 Task: Set the alternate calendars to Chinese Simplified.
Action: Mouse moved to (1062, 107)
Screenshot: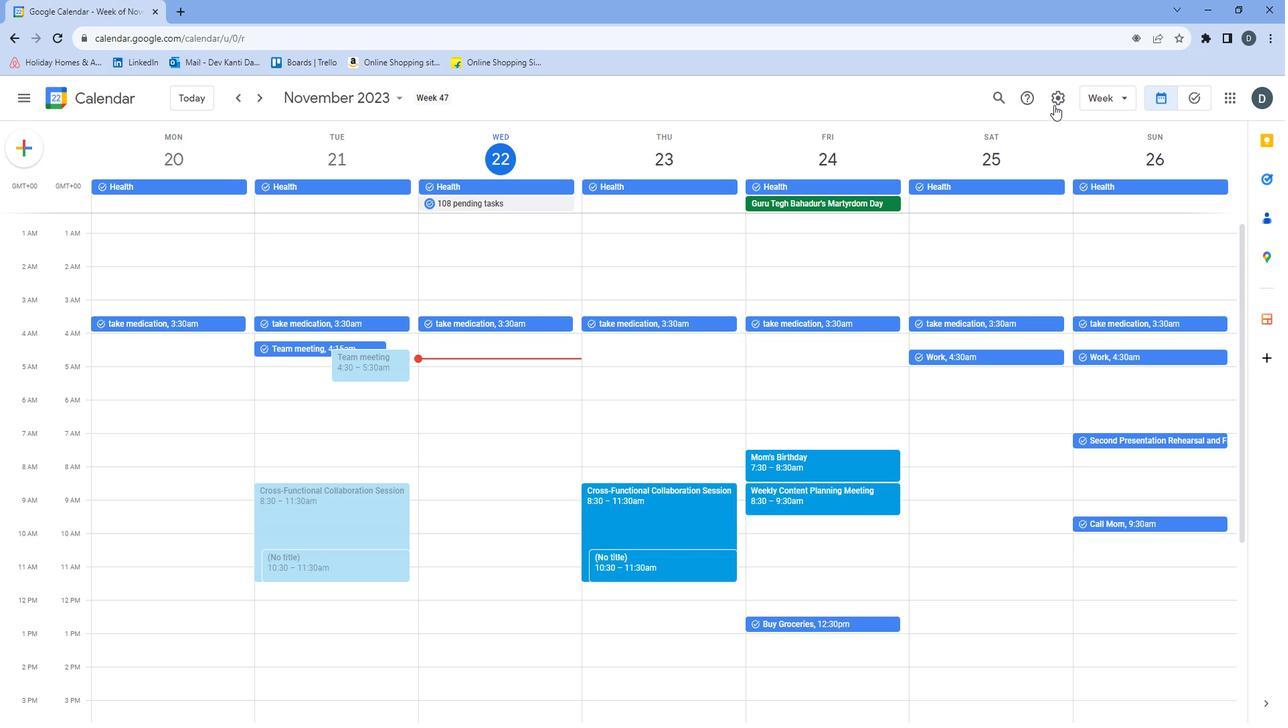 
Action: Mouse pressed left at (1062, 107)
Screenshot: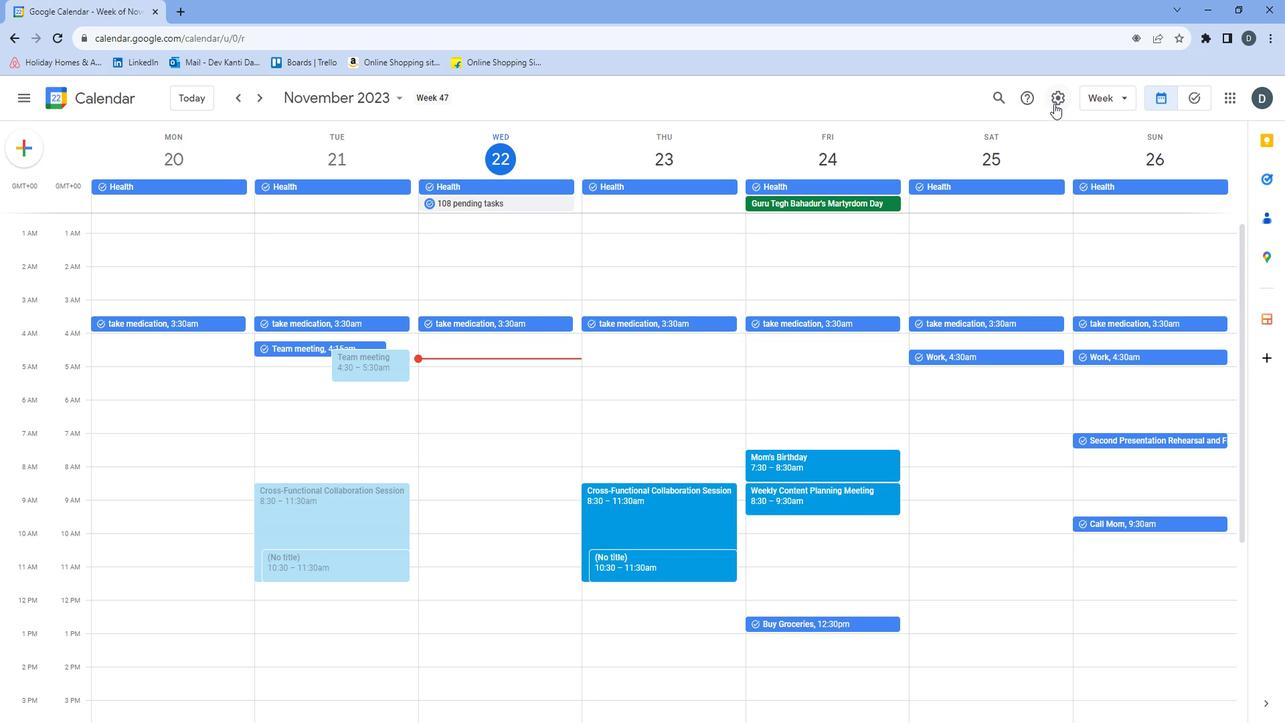 
Action: Mouse moved to (1067, 130)
Screenshot: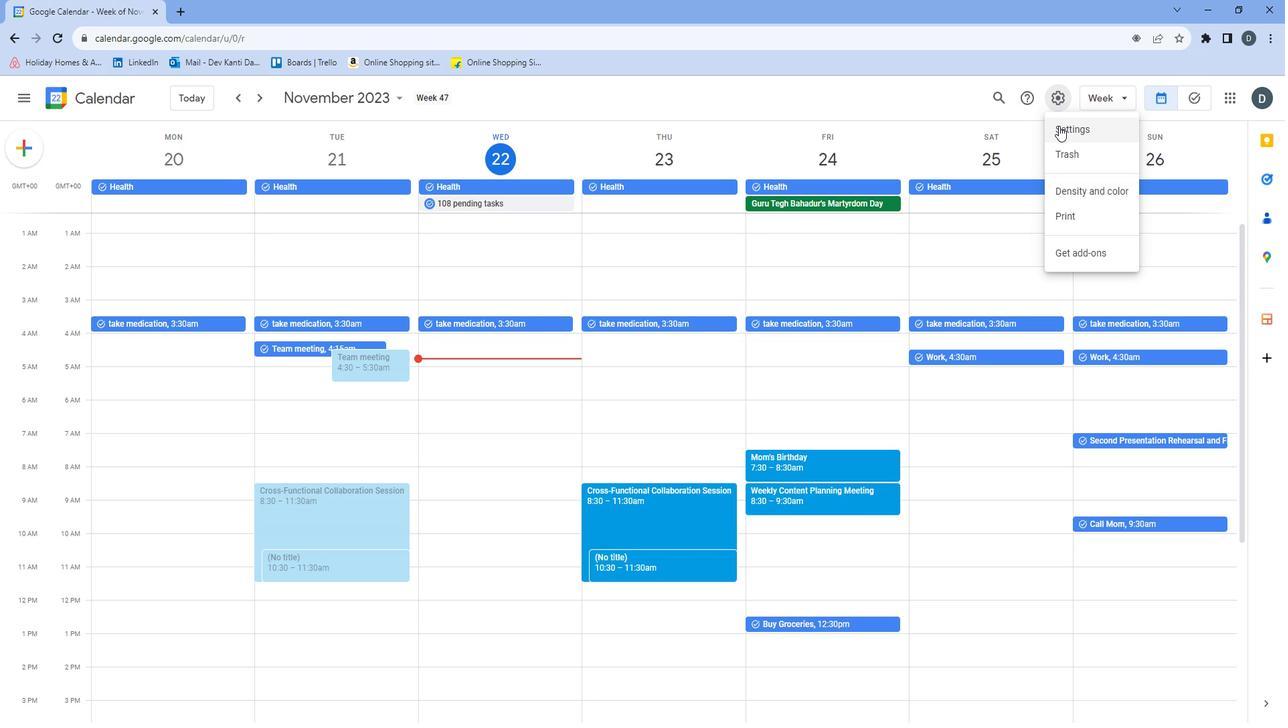 
Action: Mouse pressed left at (1067, 130)
Screenshot: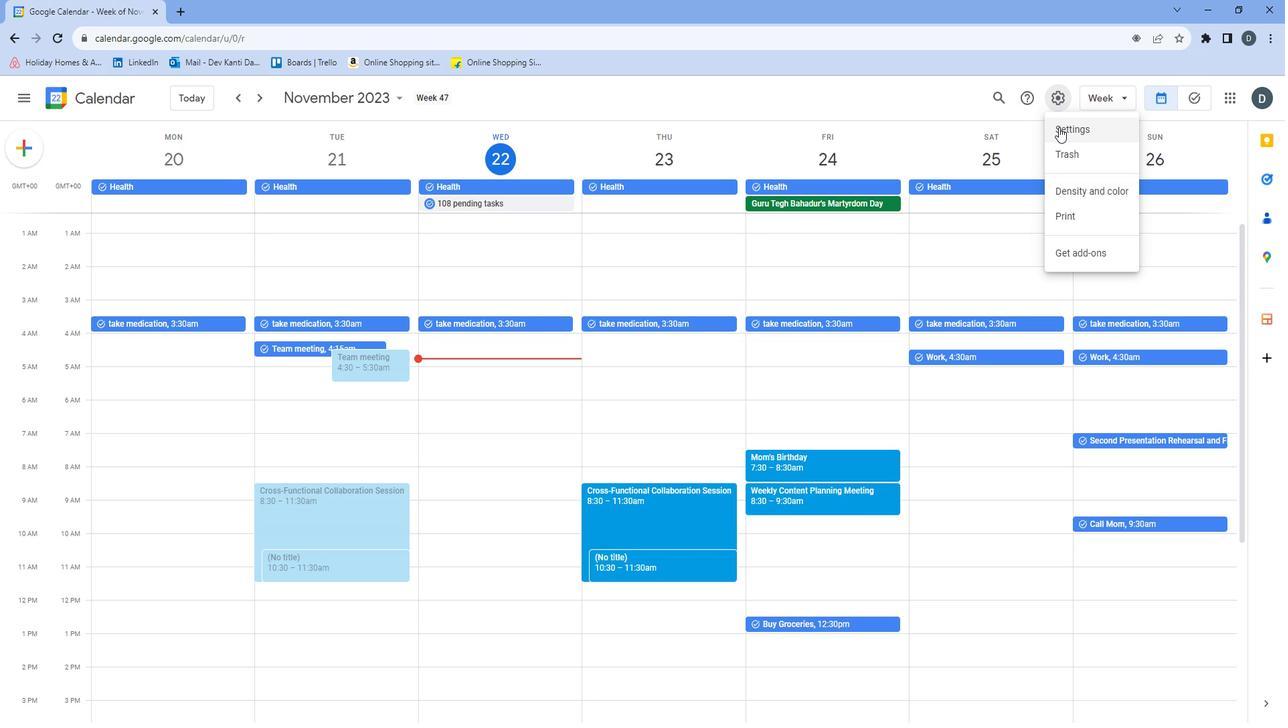 
Action: Mouse moved to (752, 393)
Screenshot: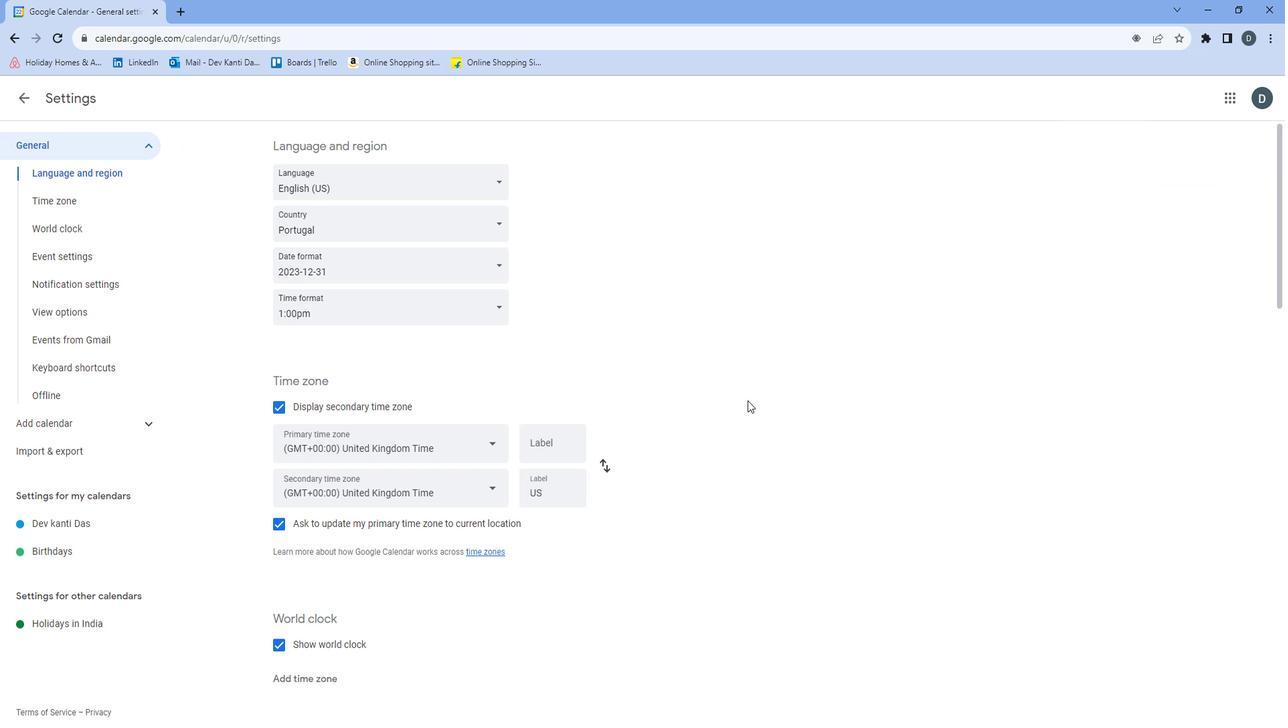
Action: Mouse scrolled (752, 393) with delta (0, 0)
Screenshot: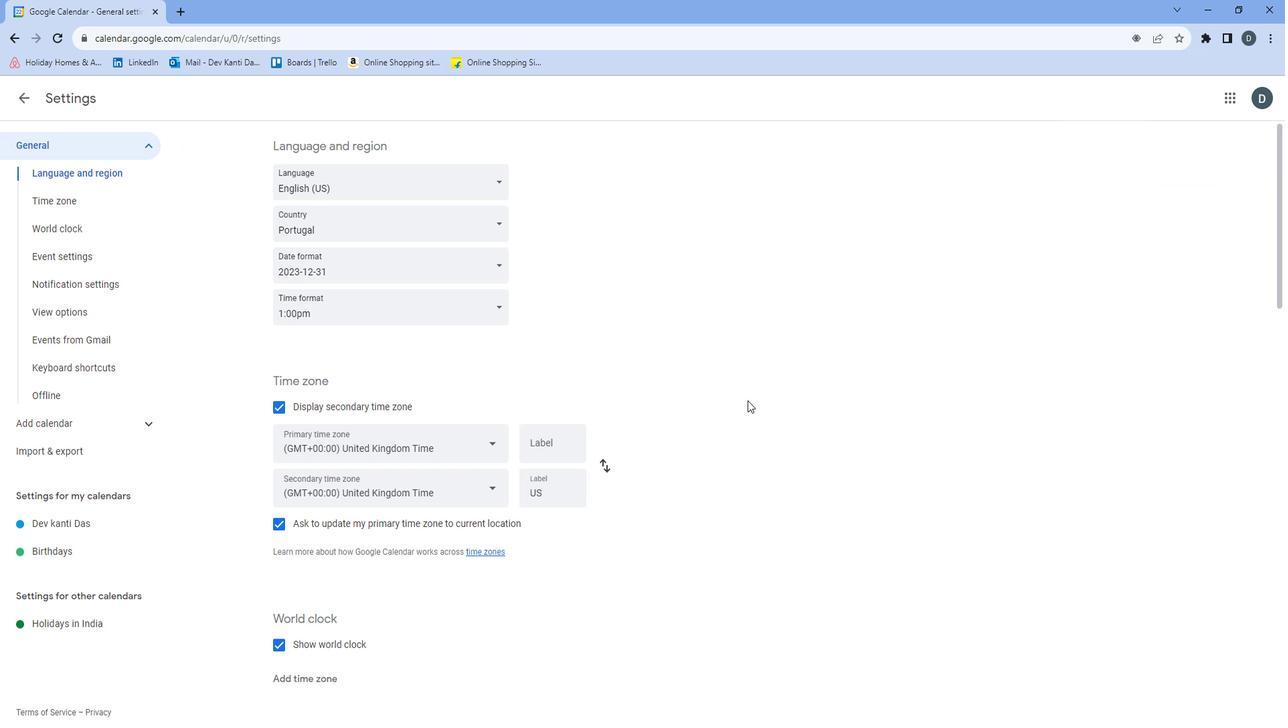 
Action: Mouse moved to (701, 394)
Screenshot: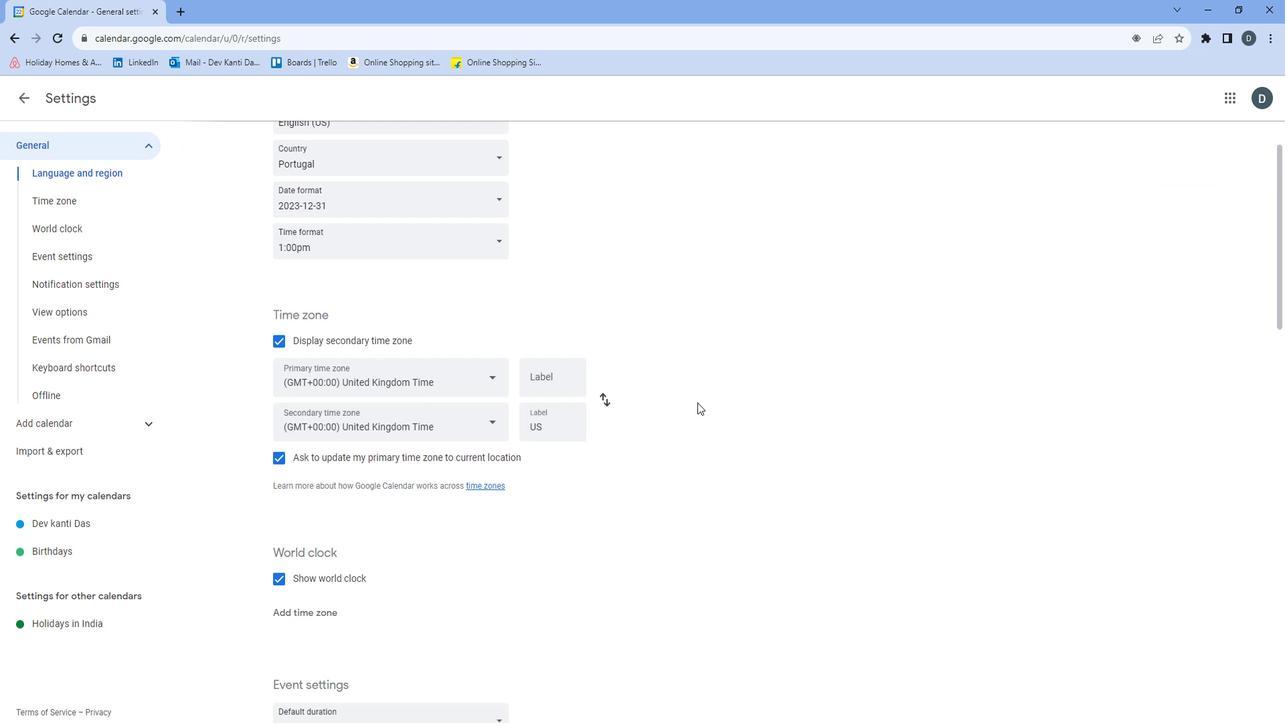 
Action: Mouse scrolled (701, 393) with delta (0, 0)
Screenshot: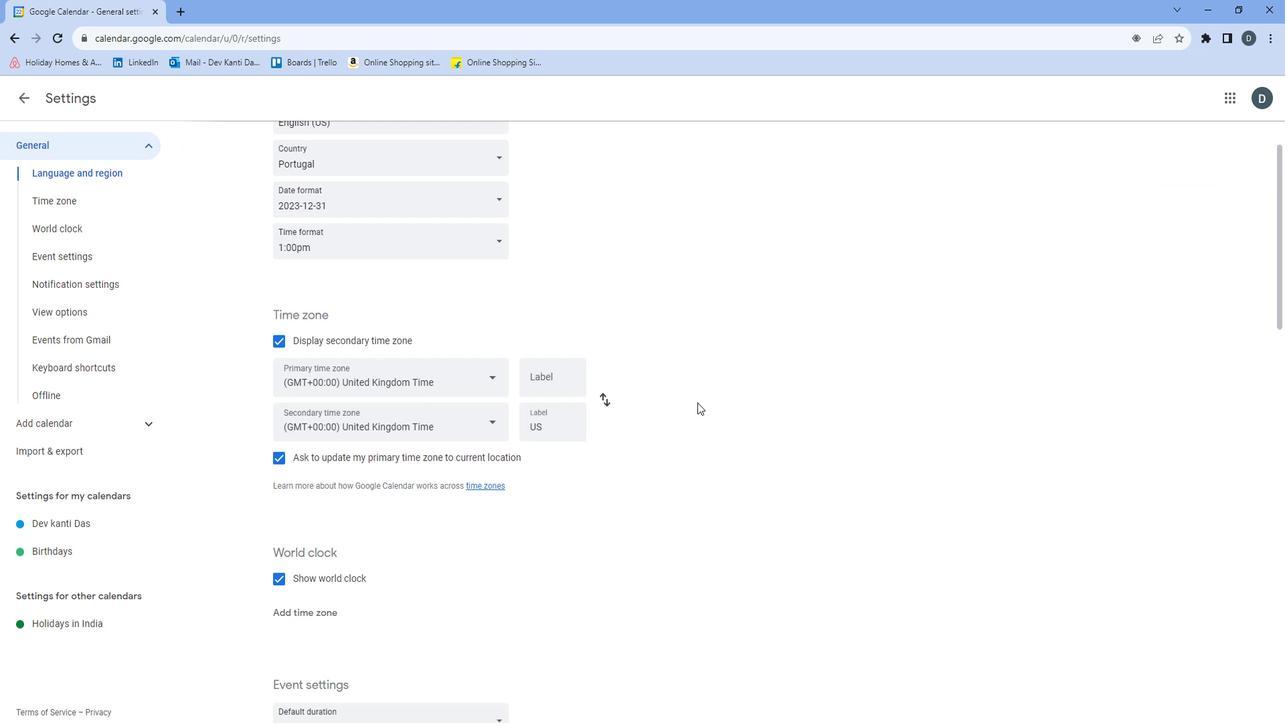 
Action: Mouse moved to (671, 393)
Screenshot: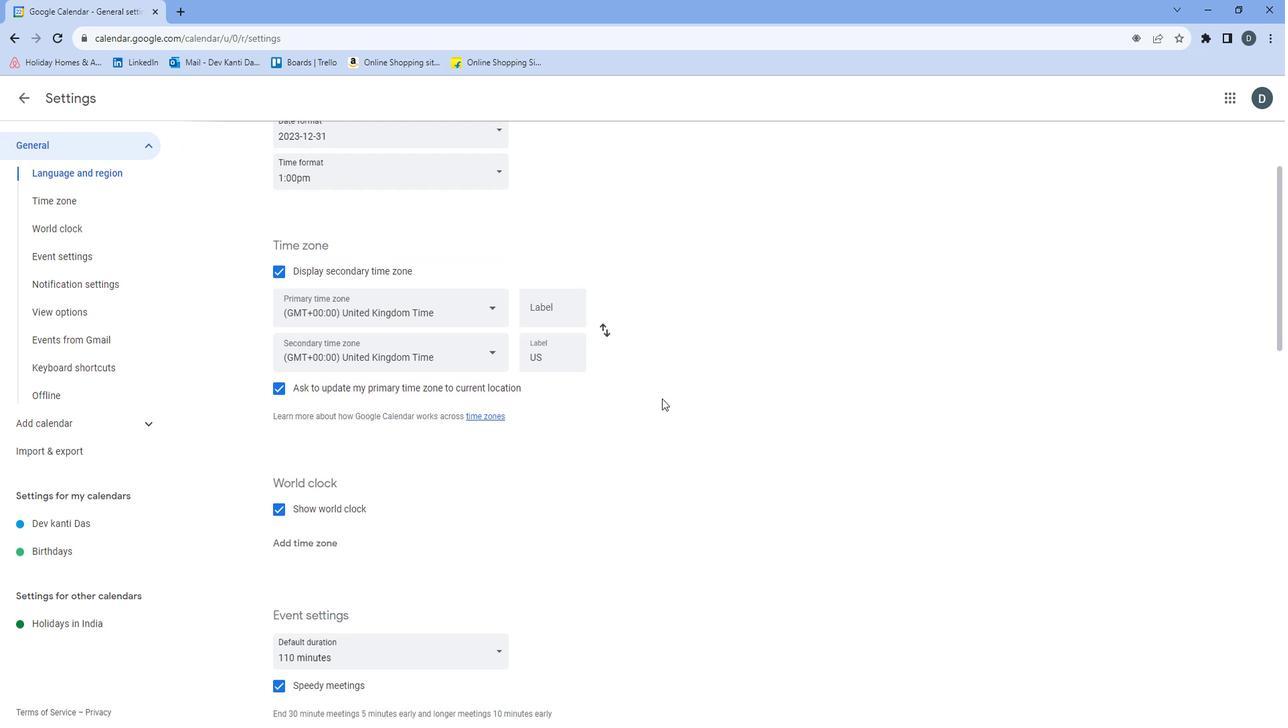 
Action: Mouse scrolled (671, 393) with delta (0, 0)
Screenshot: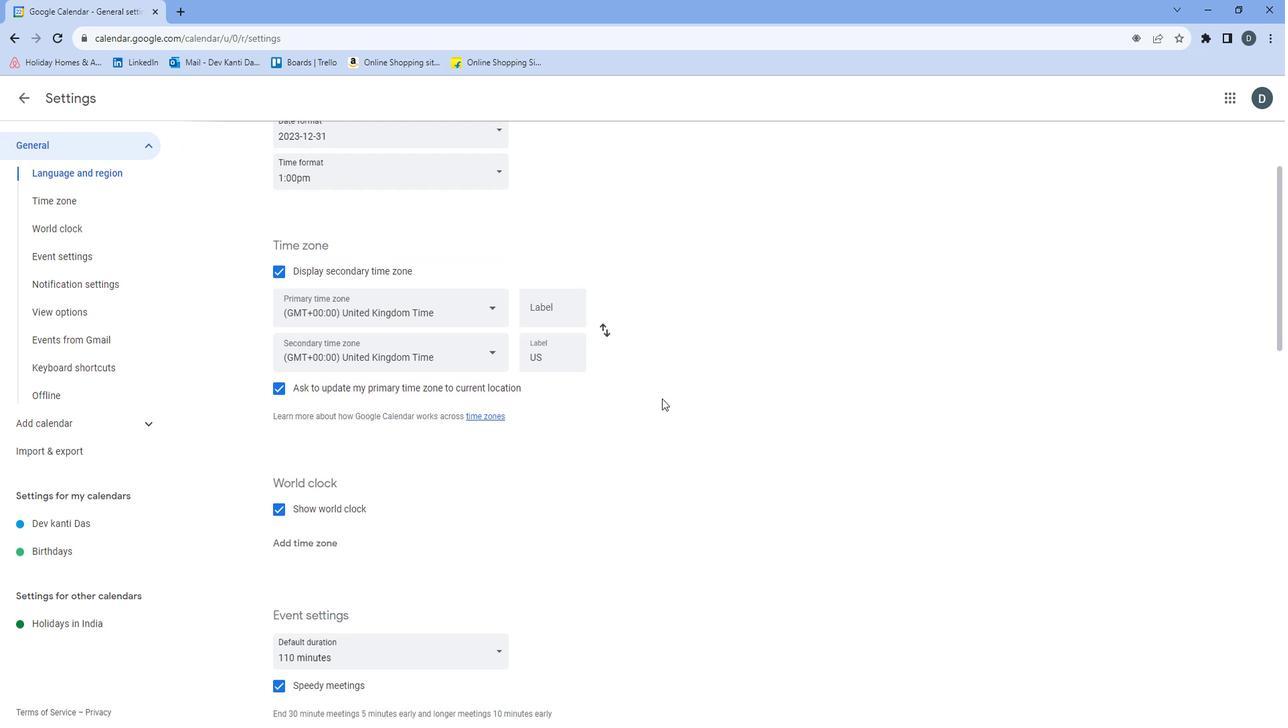 
Action: Mouse moved to (661, 400)
Screenshot: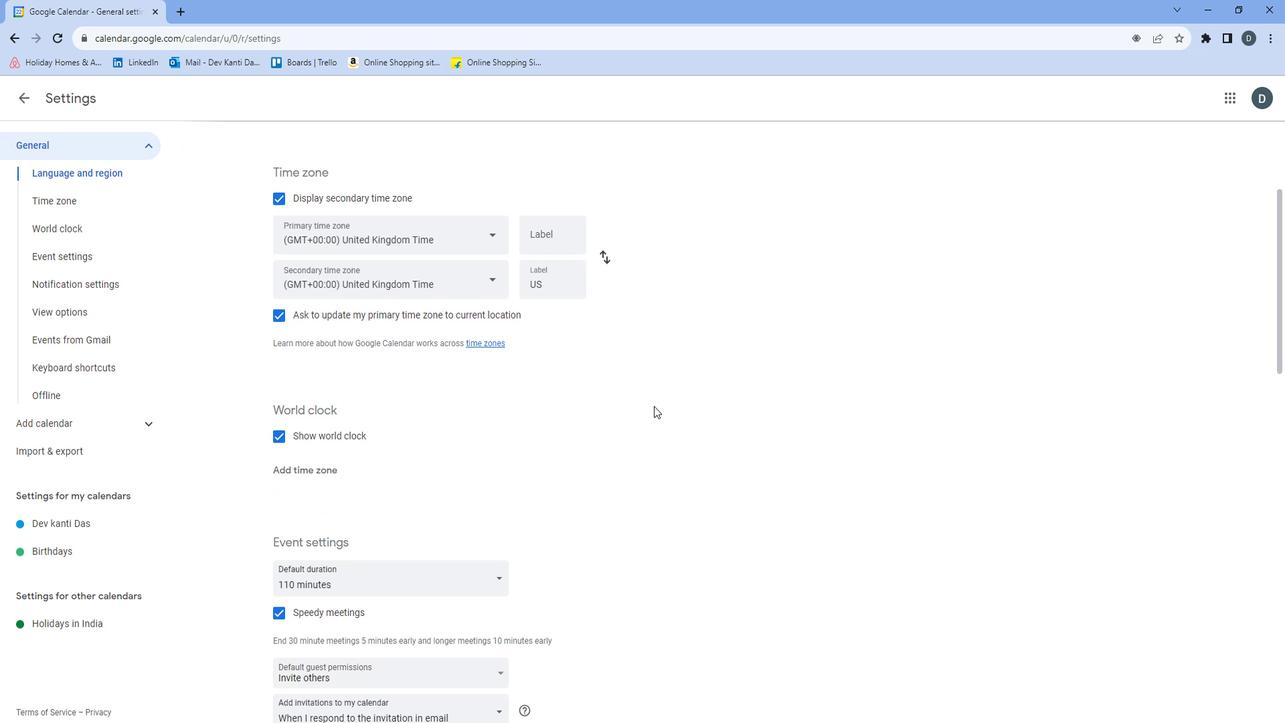 
Action: Mouse scrolled (661, 399) with delta (0, 0)
Screenshot: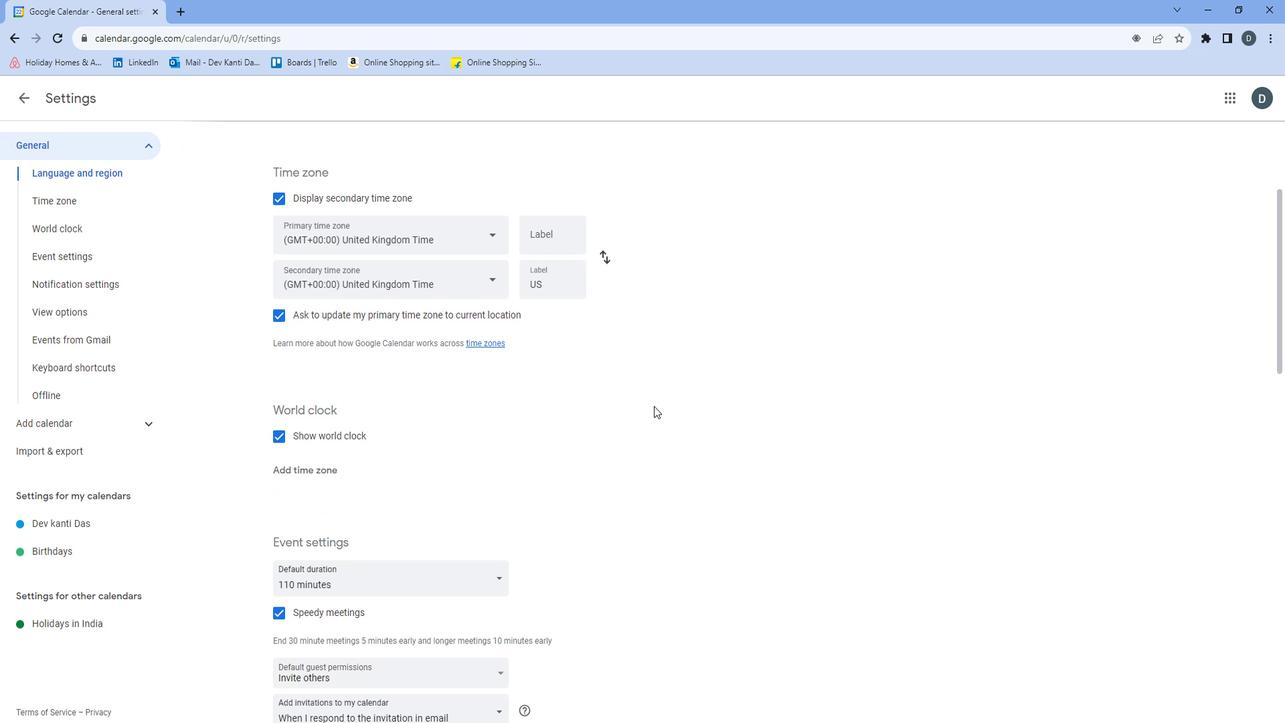 
Action: Mouse moved to (656, 403)
Screenshot: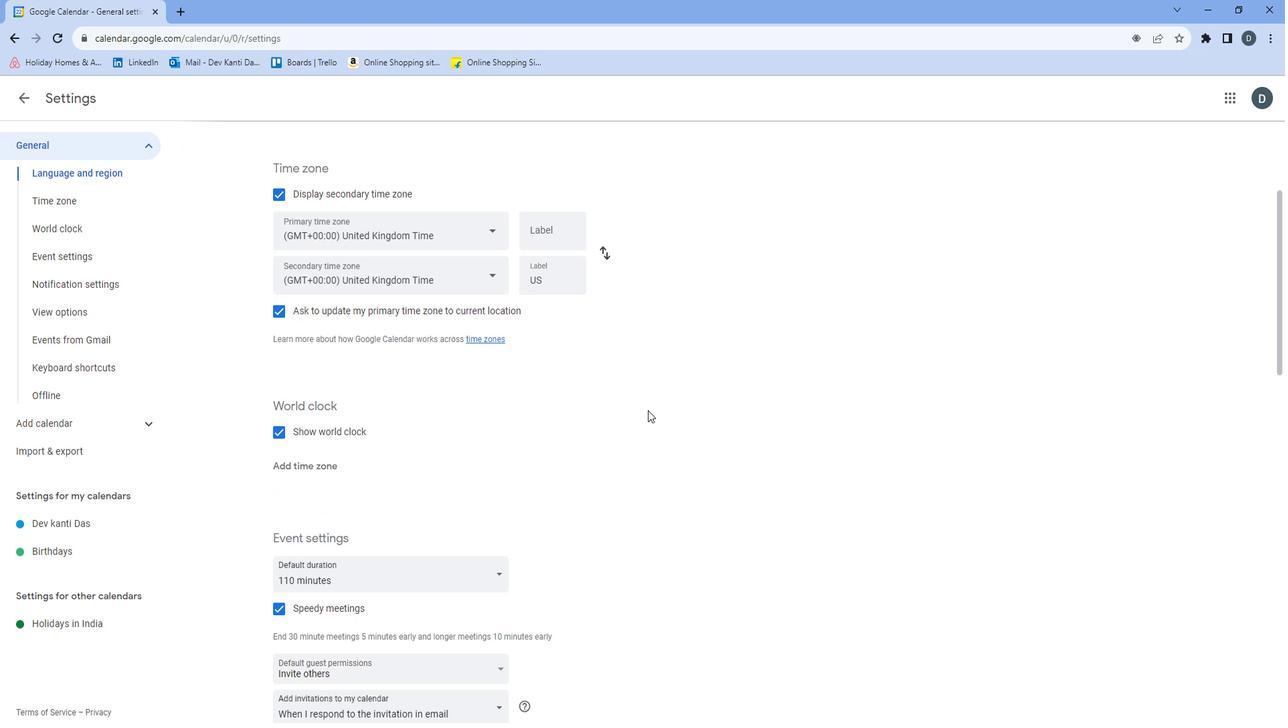 
Action: Mouse scrolled (656, 402) with delta (0, 0)
Screenshot: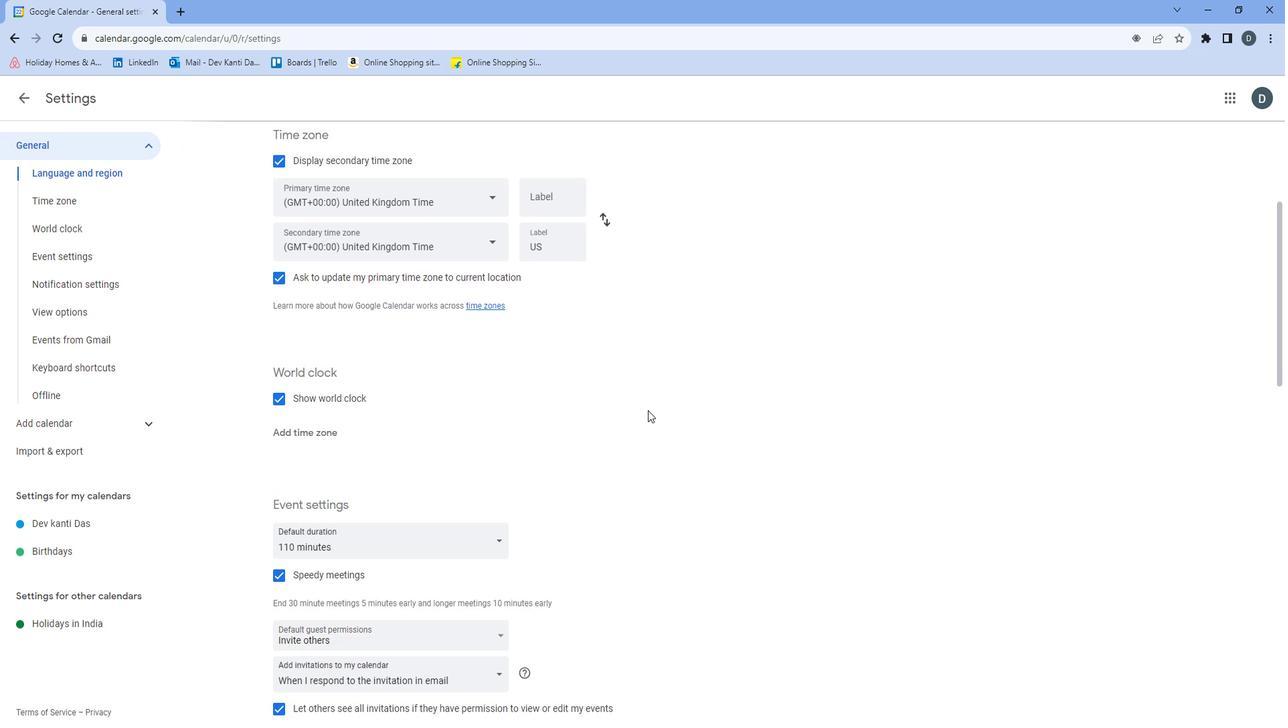 
Action: Mouse scrolled (656, 402) with delta (0, 0)
Screenshot: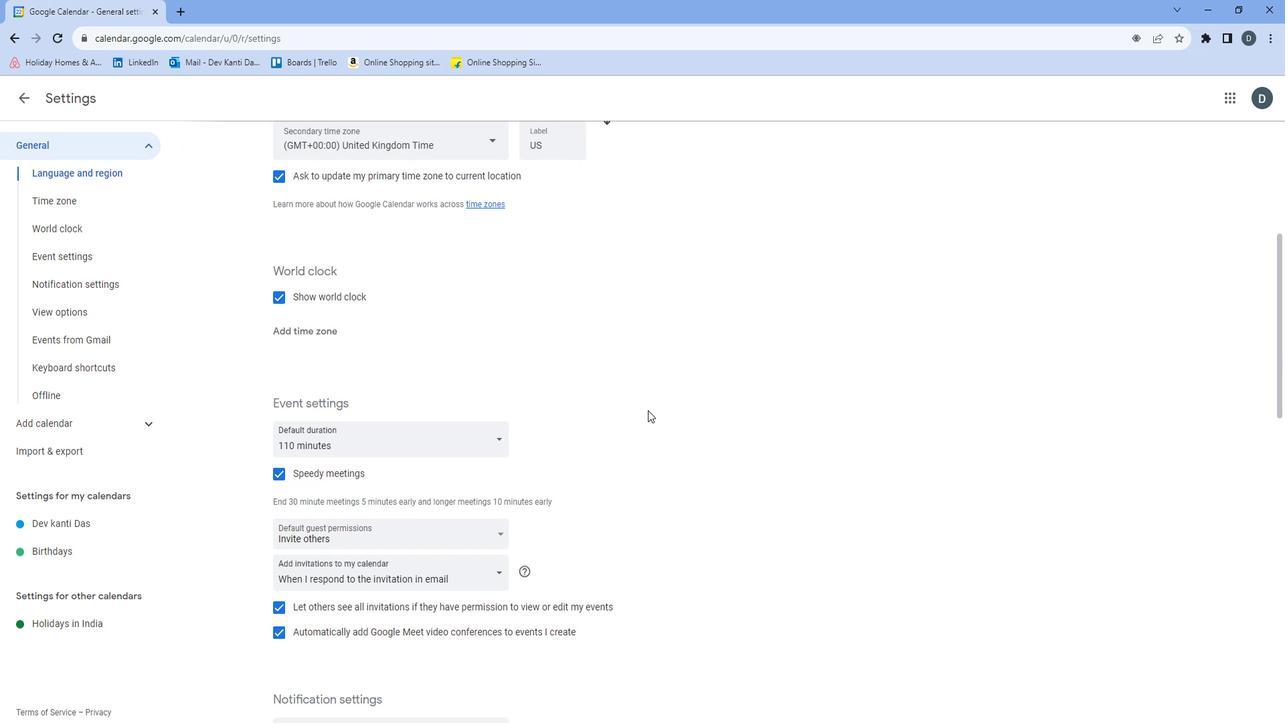 
Action: Mouse moved to (655, 405)
Screenshot: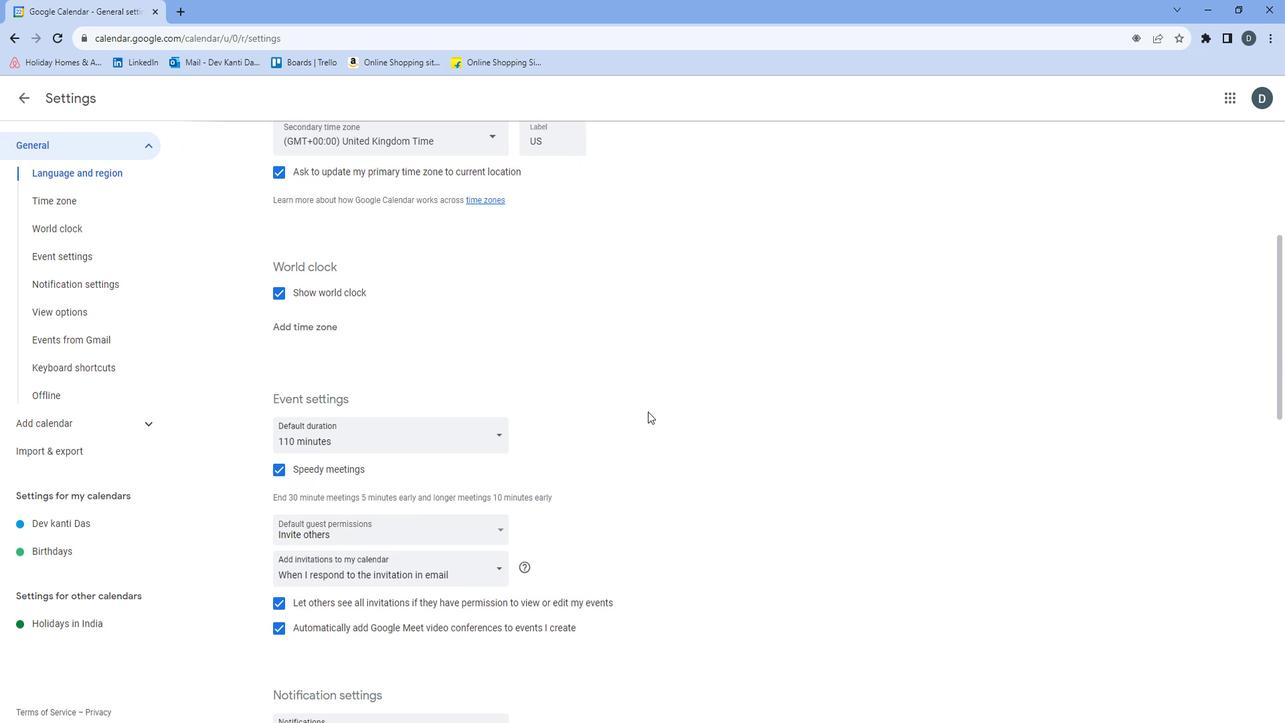 
Action: Mouse scrolled (655, 404) with delta (0, 0)
Screenshot: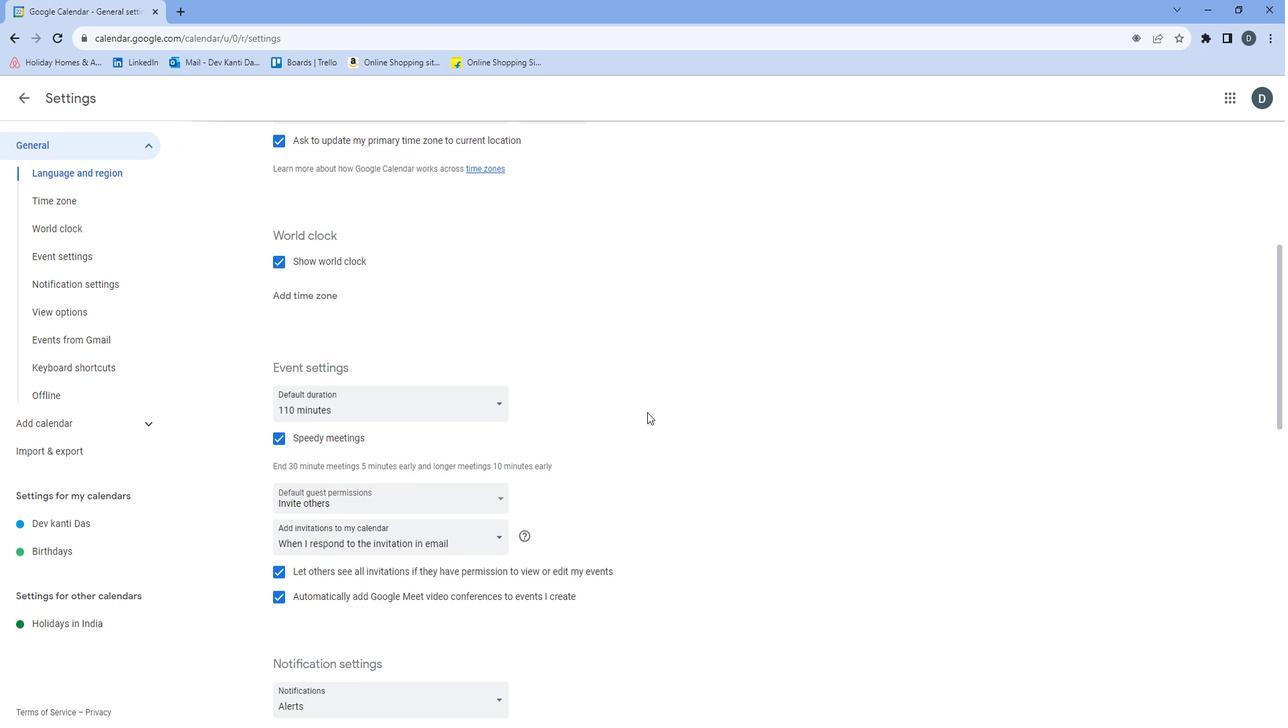 
Action: Mouse scrolled (655, 404) with delta (0, 0)
Screenshot: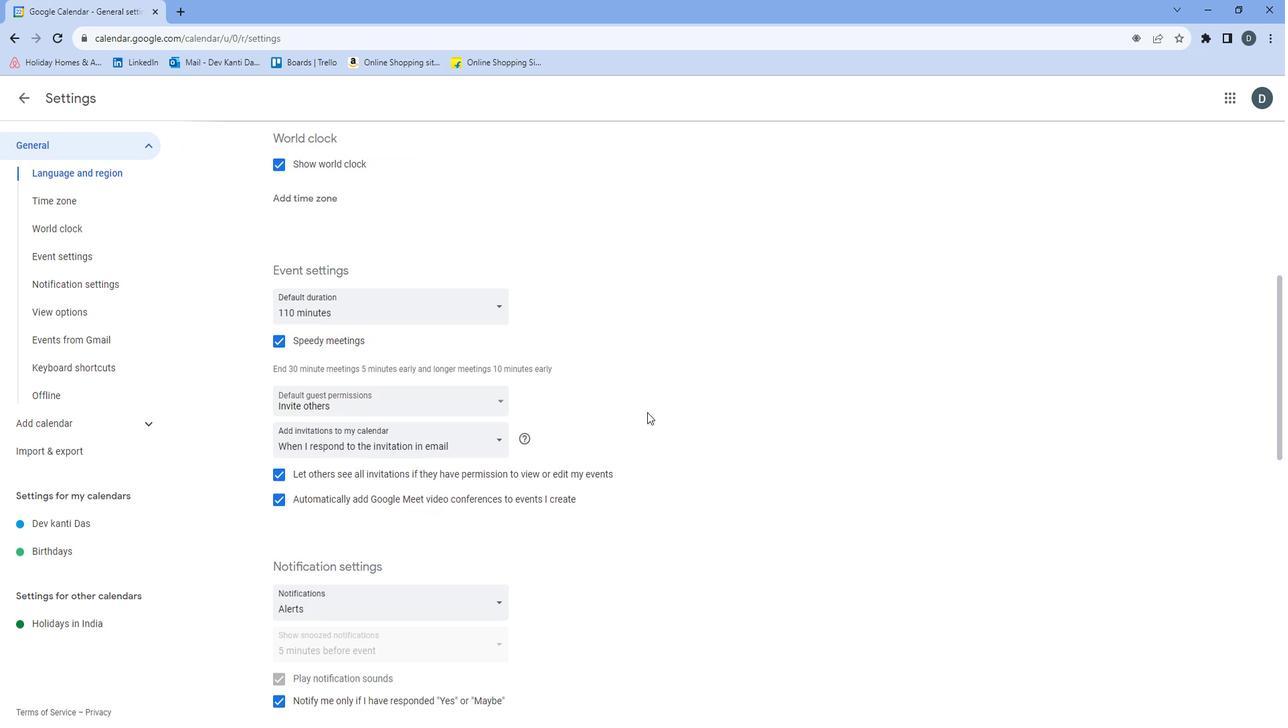 
Action: Mouse scrolled (655, 404) with delta (0, 0)
Screenshot: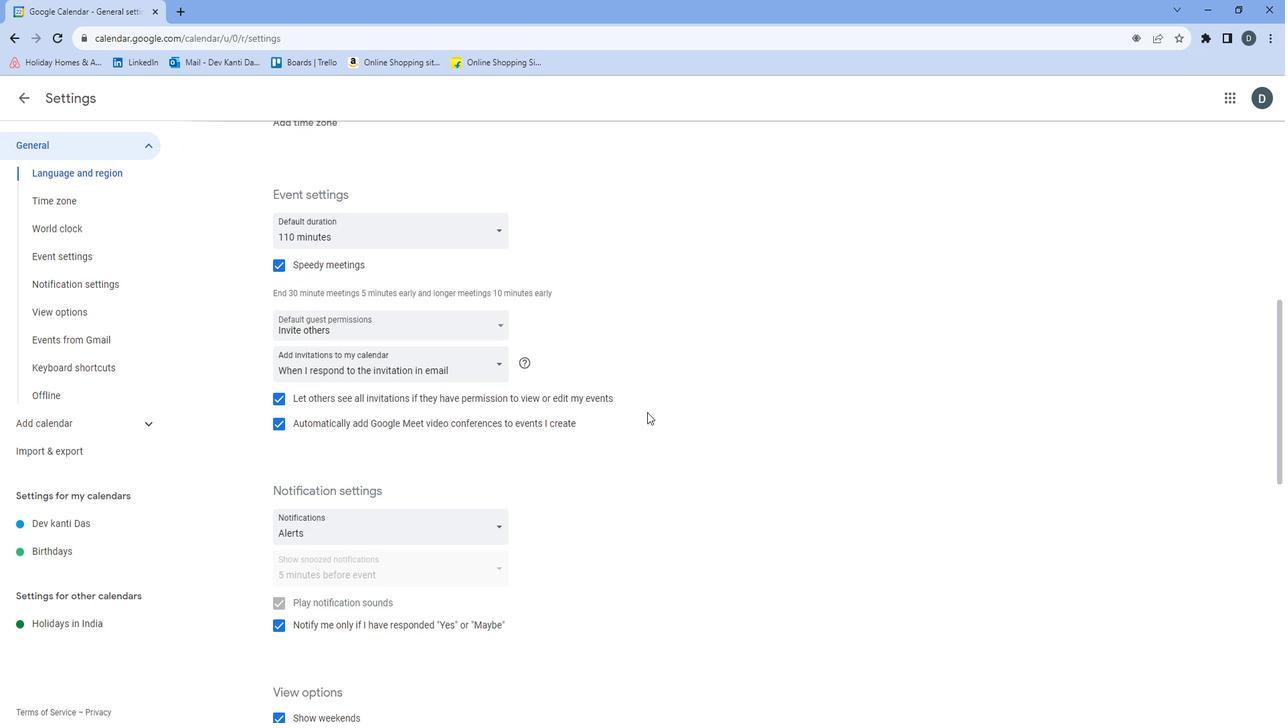 
Action: Mouse scrolled (655, 404) with delta (0, 0)
Screenshot: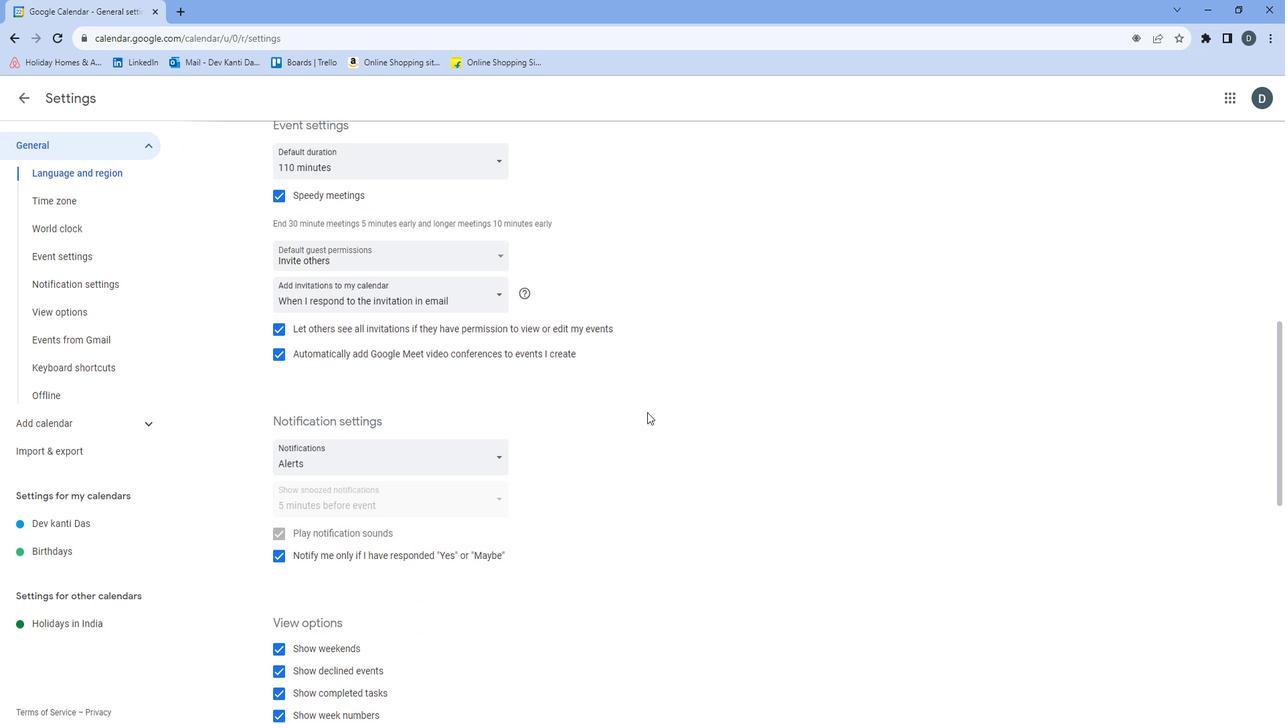 
Action: Mouse scrolled (655, 404) with delta (0, 0)
Screenshot: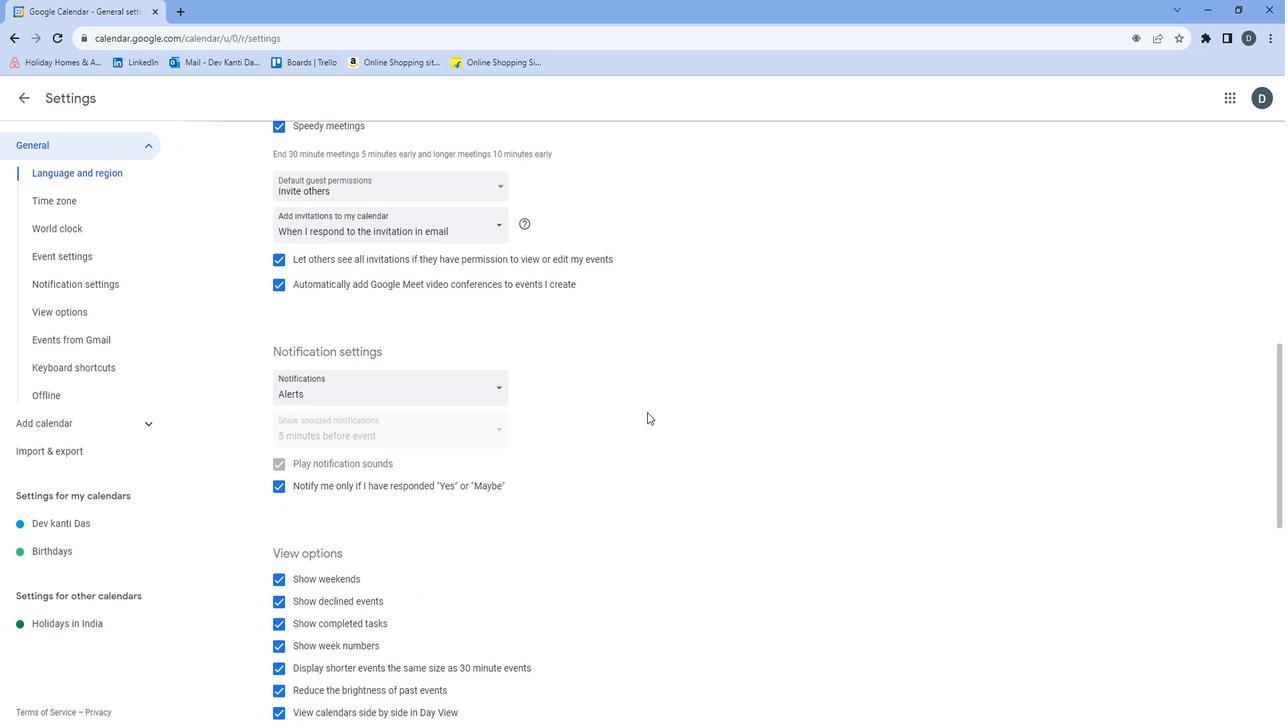 
Action: Mouse scrolled (655, 404) with delta (0, 0)
Screenshot: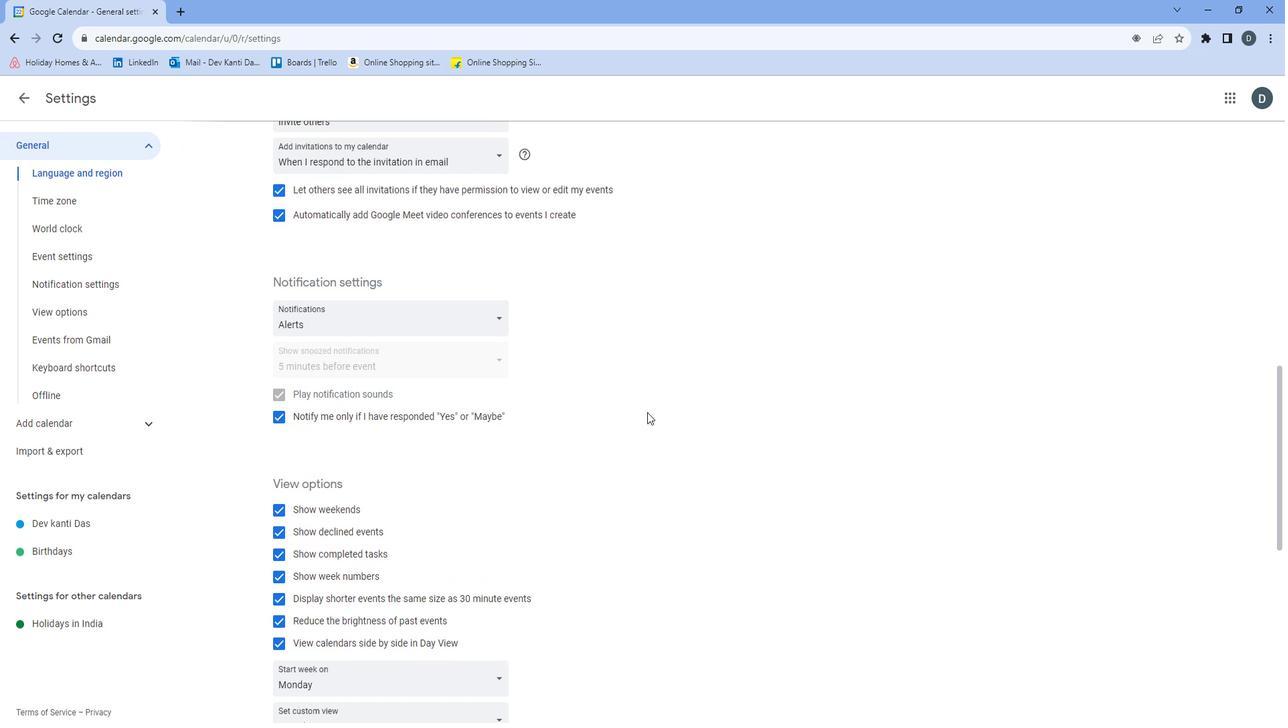 
Action: Mouse scrolled (655, 404) with delta (0, 0)
Screenshot: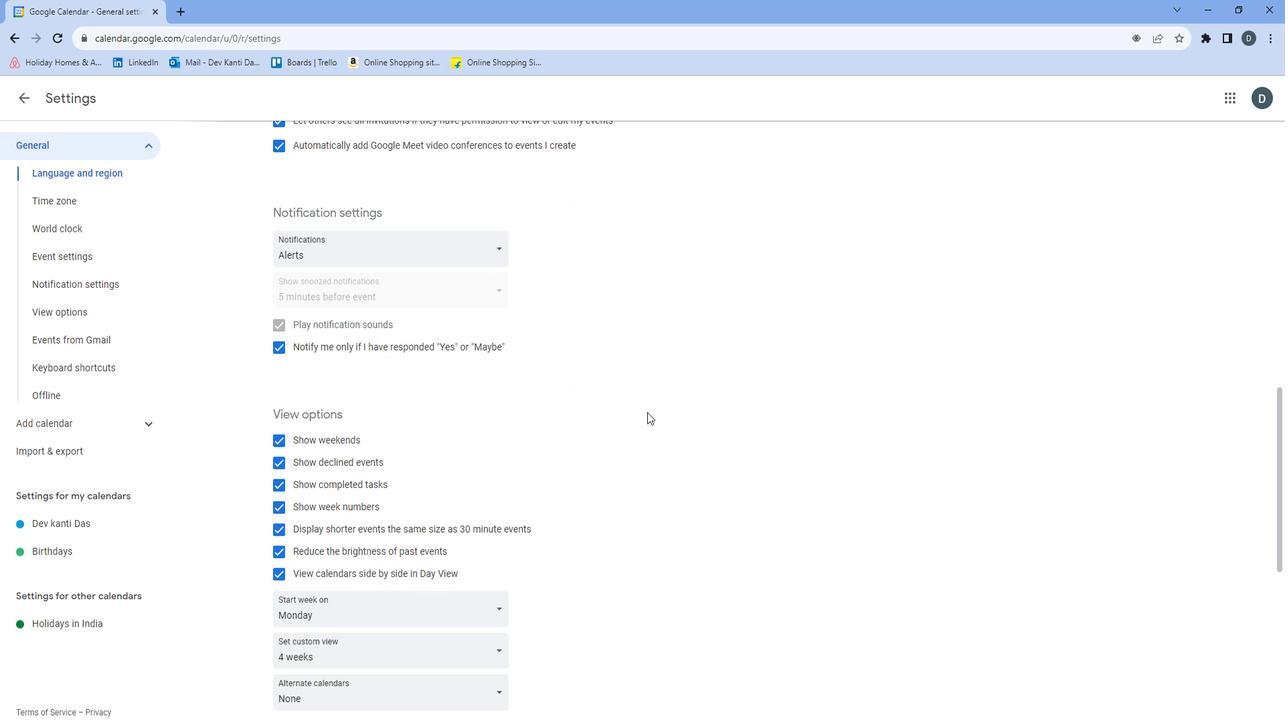 
Action: Mouse scrolled (655, 404) with delta (0, 0)
Screenshot: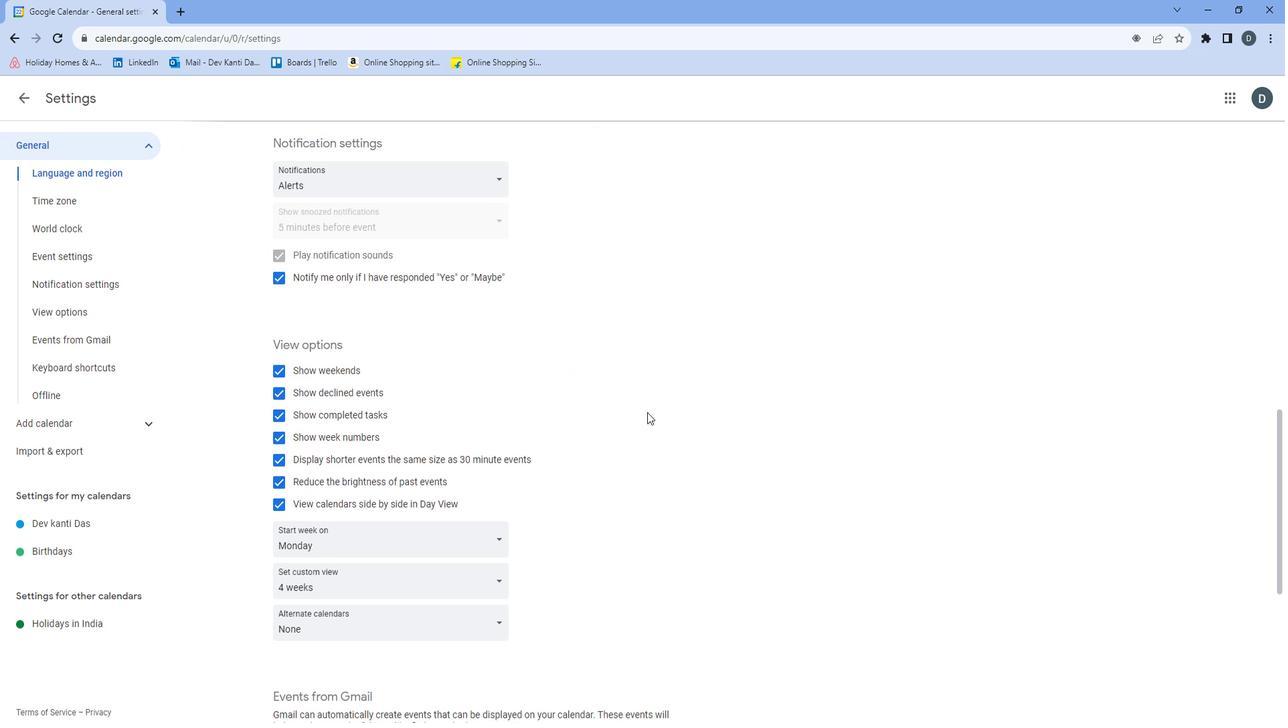 
Action: Mouse scrolled (655, 404) with delta (0, 0)
Screenshot: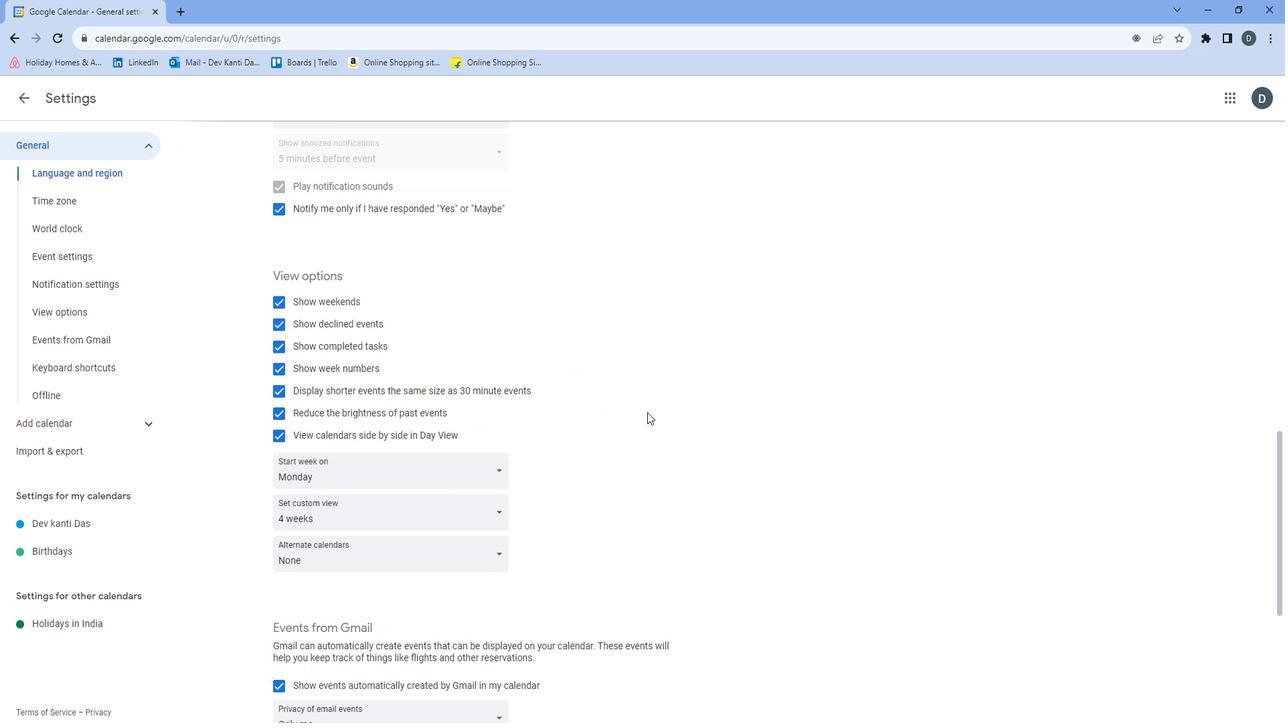 
Action: Mouse moved to (502, 472)
Screenshot: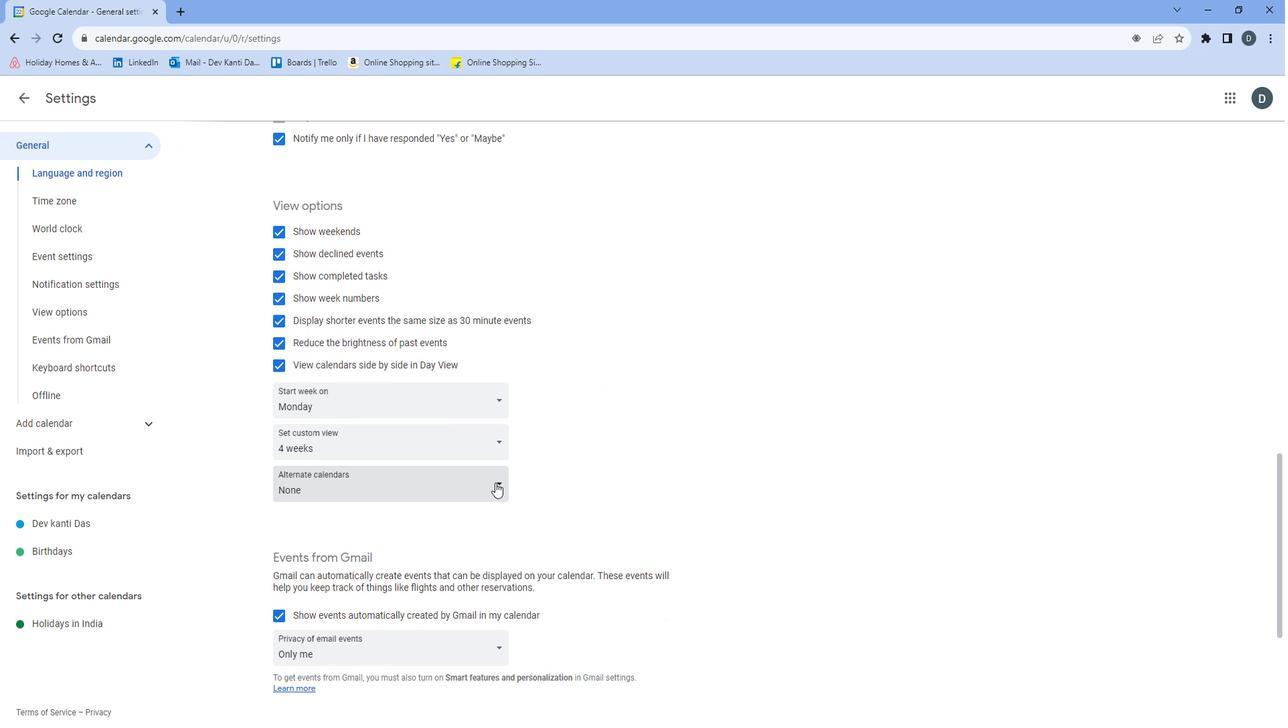 
Action: Mouse pressed left at (502, 472)
Screenshot: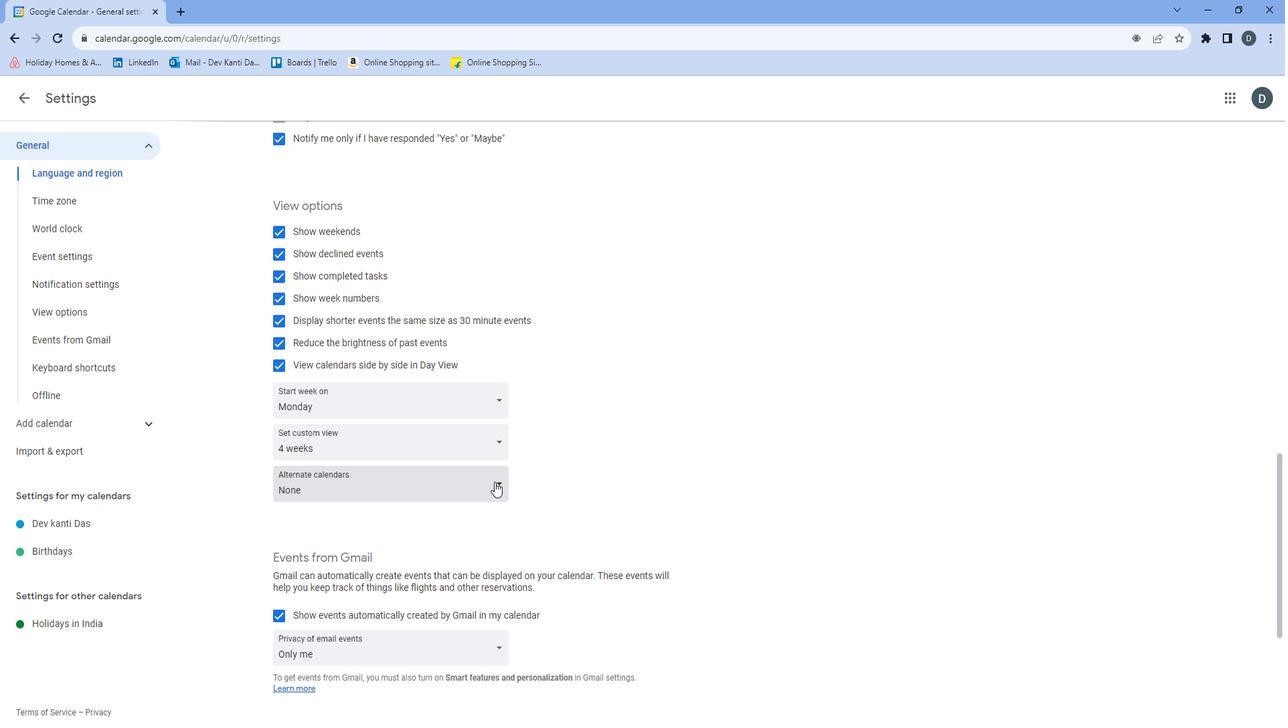 
Action: Mouse moved to (389, 198)
Screenshot: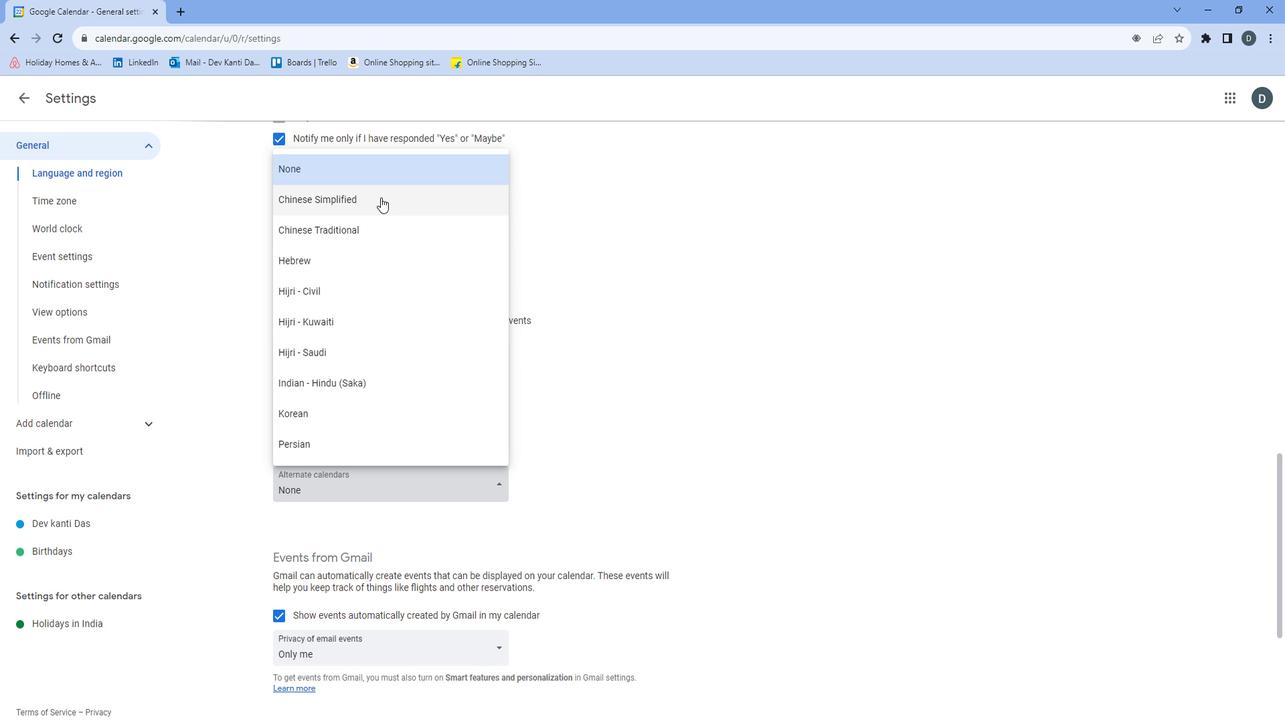
Action: Mouse pressed left at (389, 198)
Screenshot: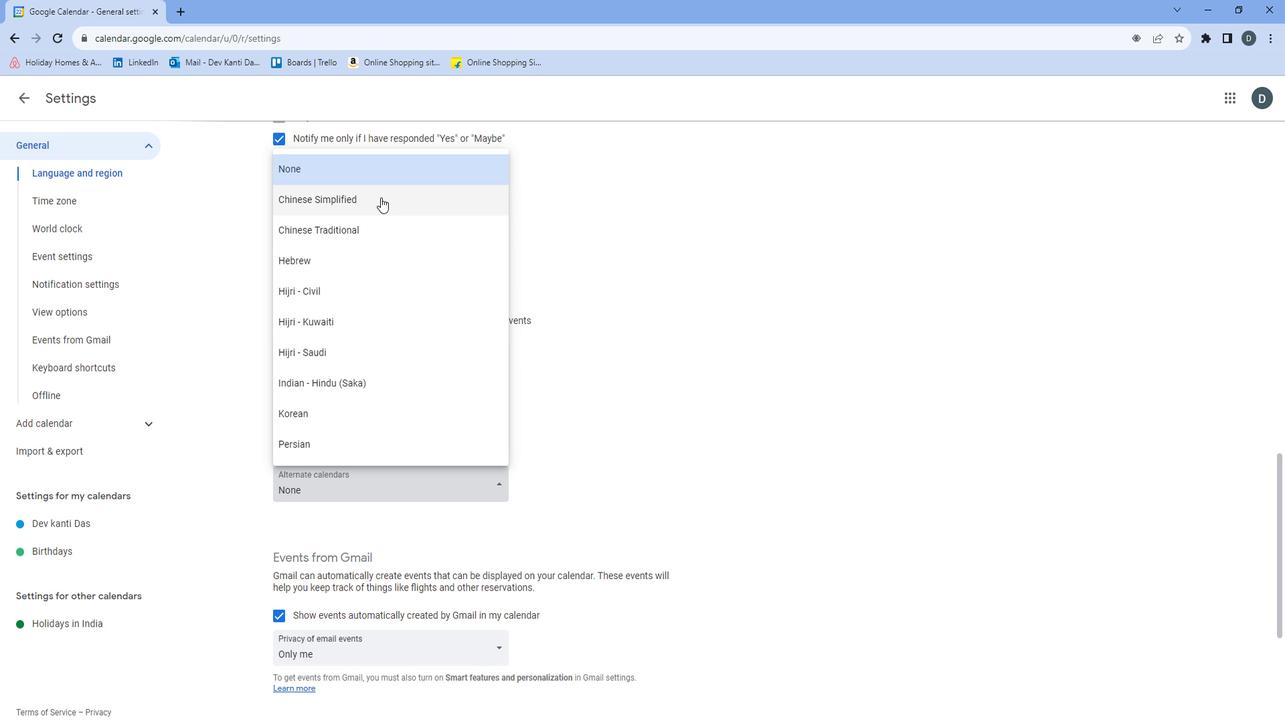 
Action: Mouse moved to (625, 261)
Screenshot: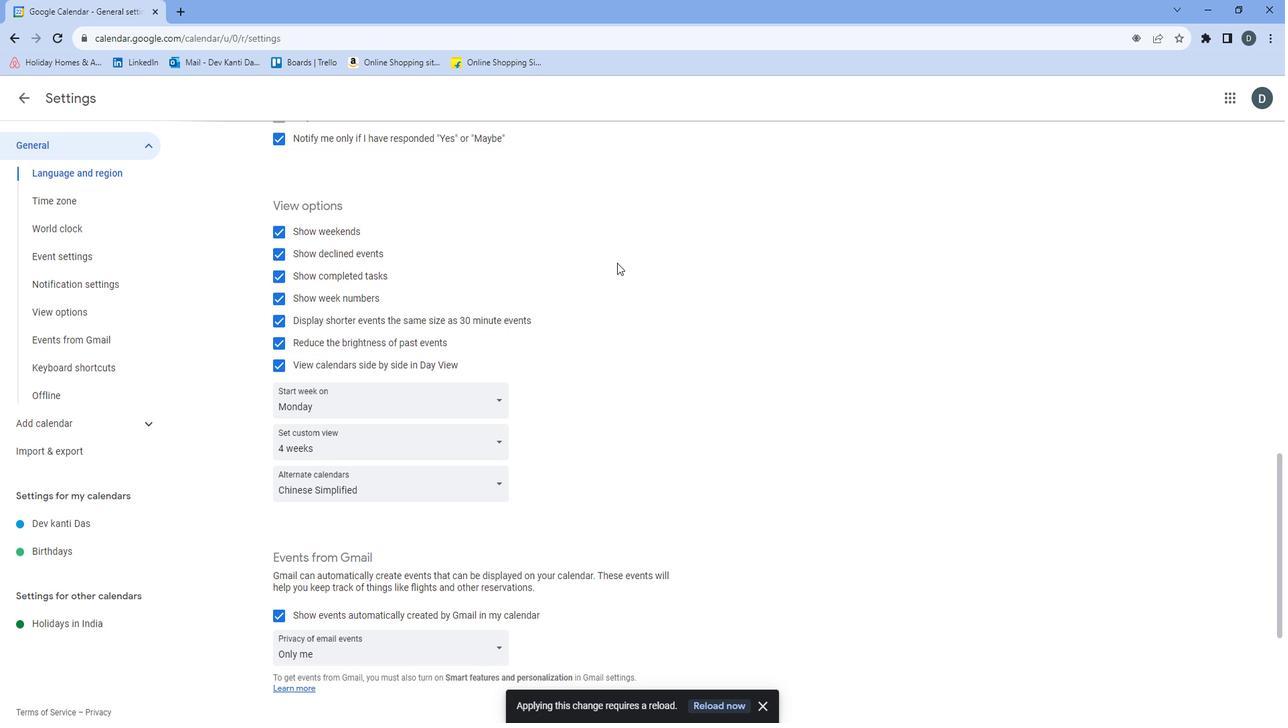 
